 Task: Use the formula "DAYS" in spreadsheet "Project protfolio".
Action: Mouse moved to (152, 83)
Screenshot: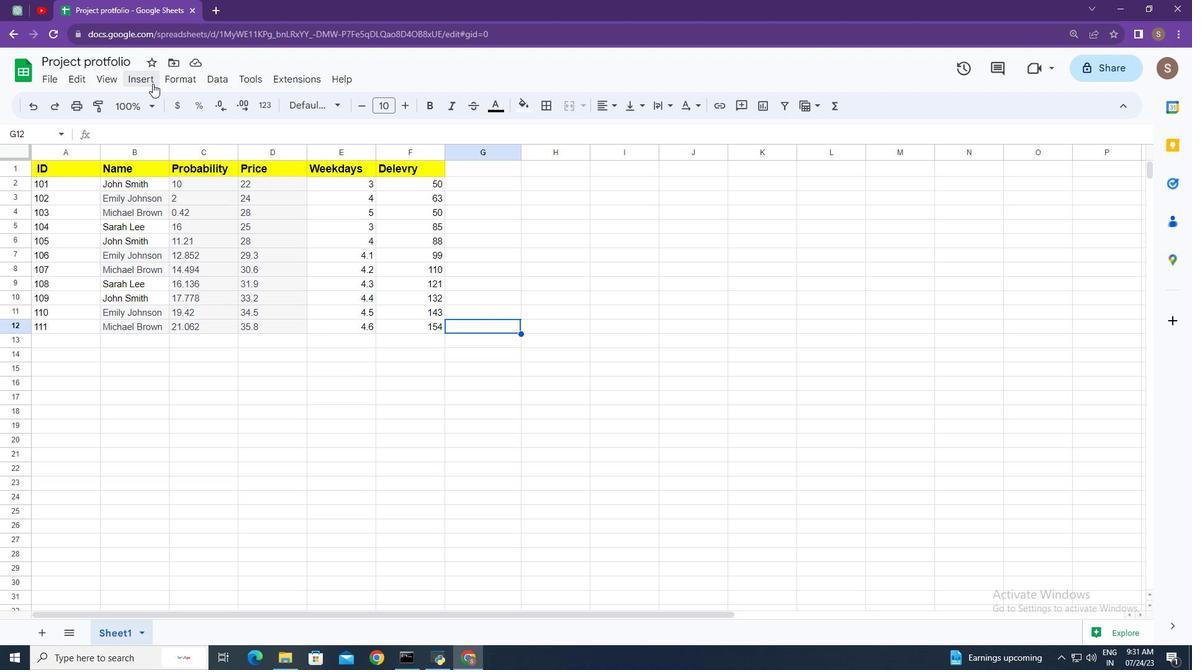 
Action: Mouse pressed left at (152, 83)
Screenshot: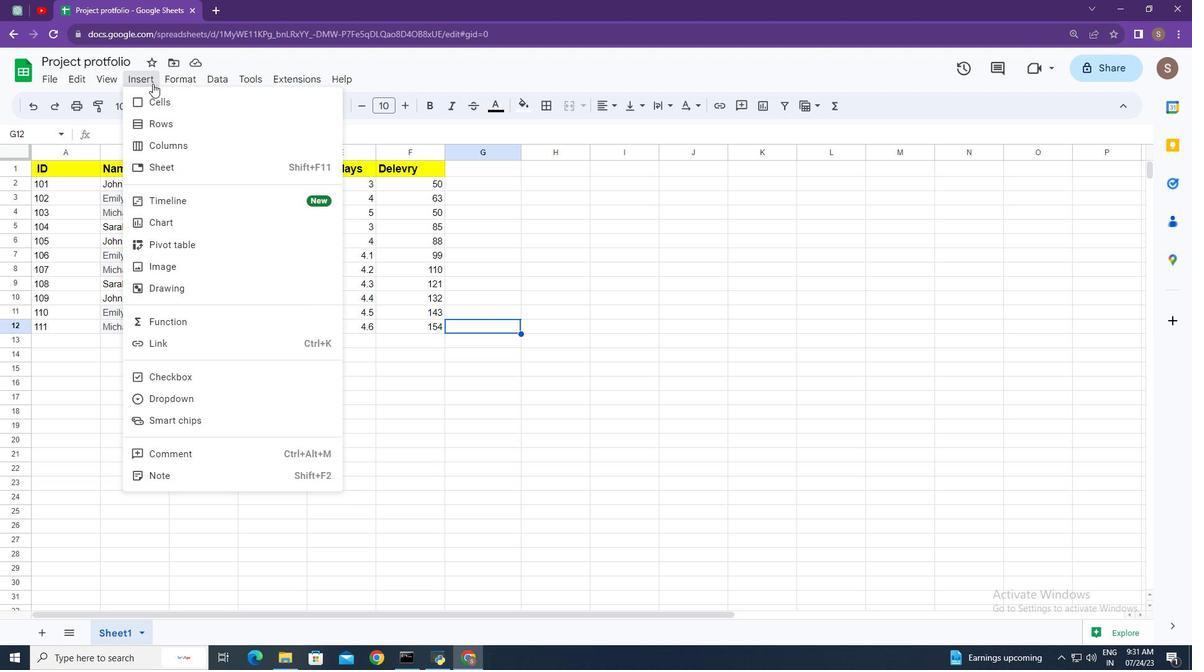
Action: Mouse moved to (213, 317)
Screenshot: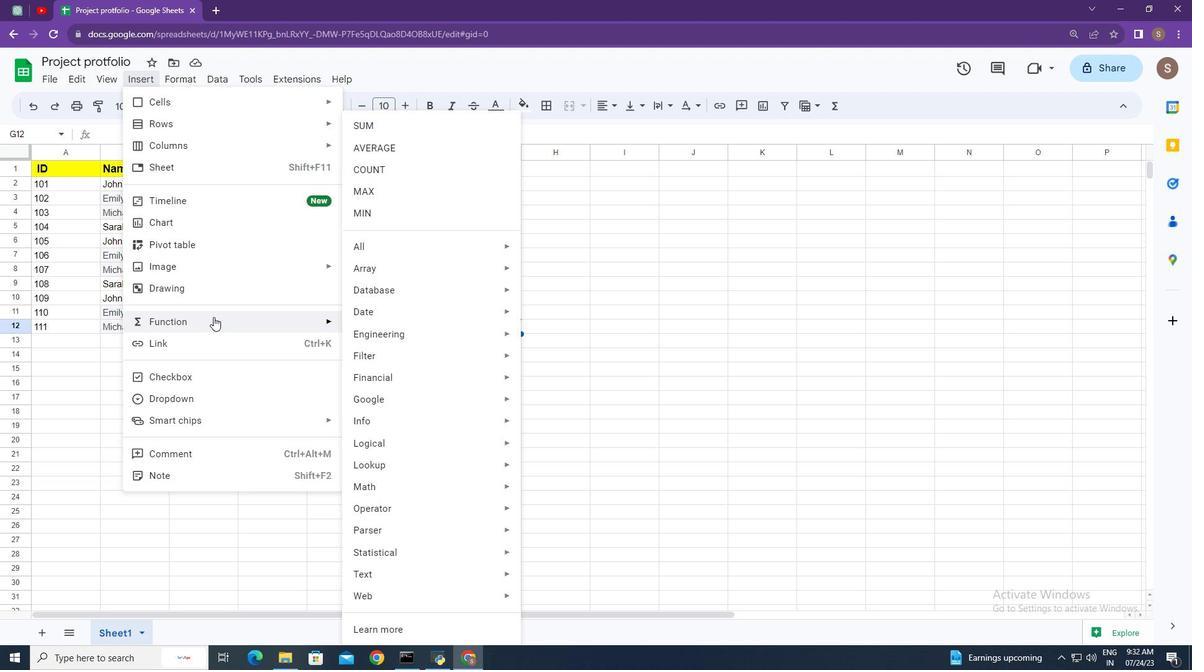 
Action: Mouse pressed left at (213, 317)
Screenshot: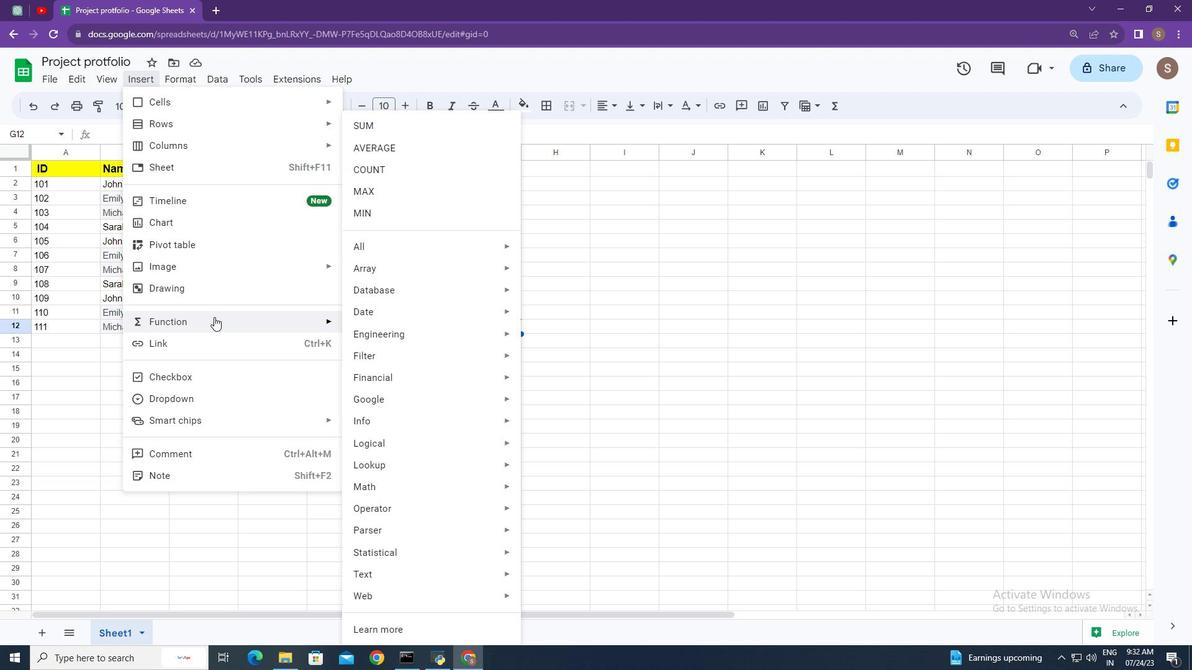
Action: Mouse moved to (399, 252)
Screenshot: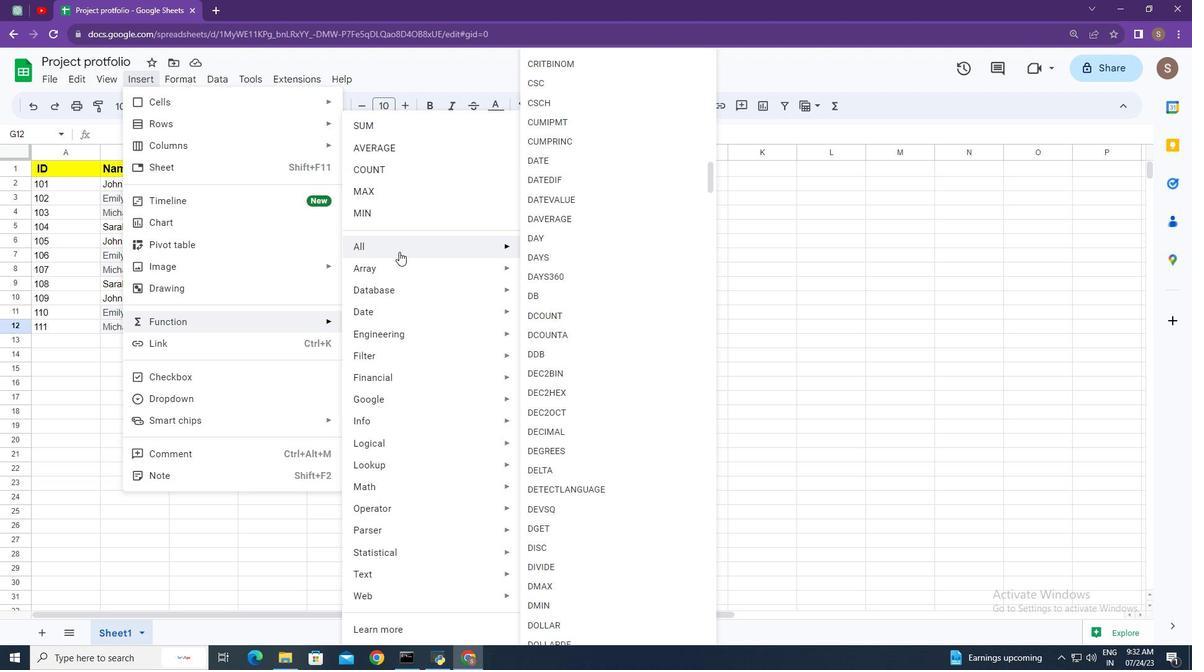
Action: Mouse pressed left at (399, 252)
Screenshot: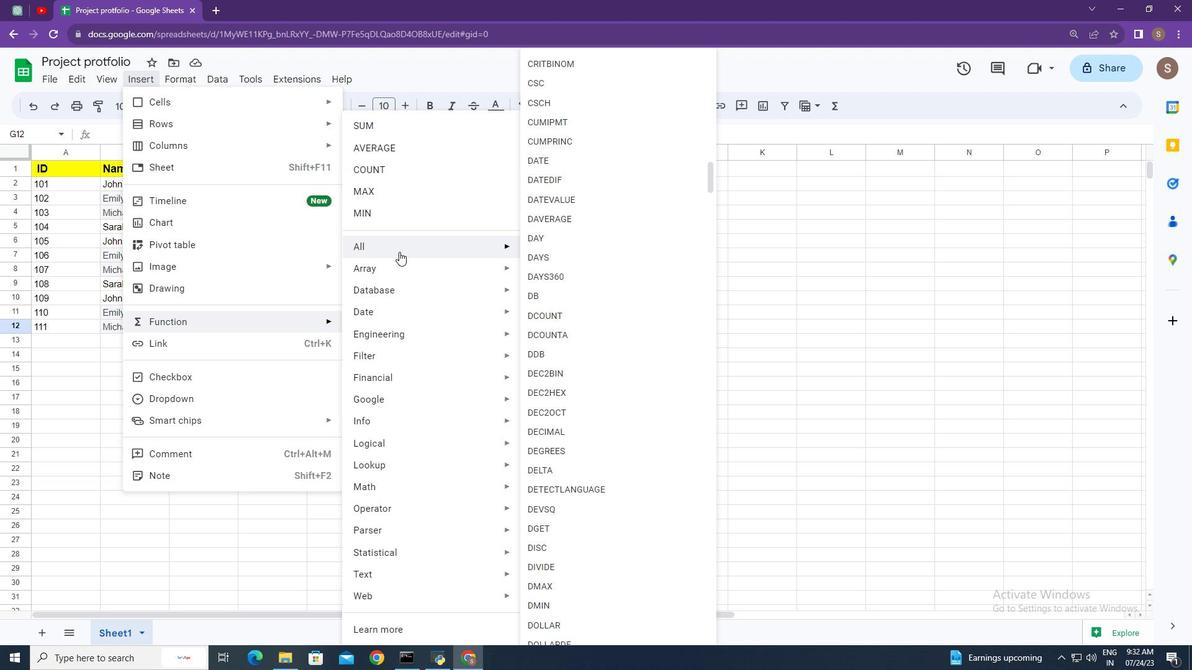 
Action: Mouse moved to (564, 258)
Screenshot: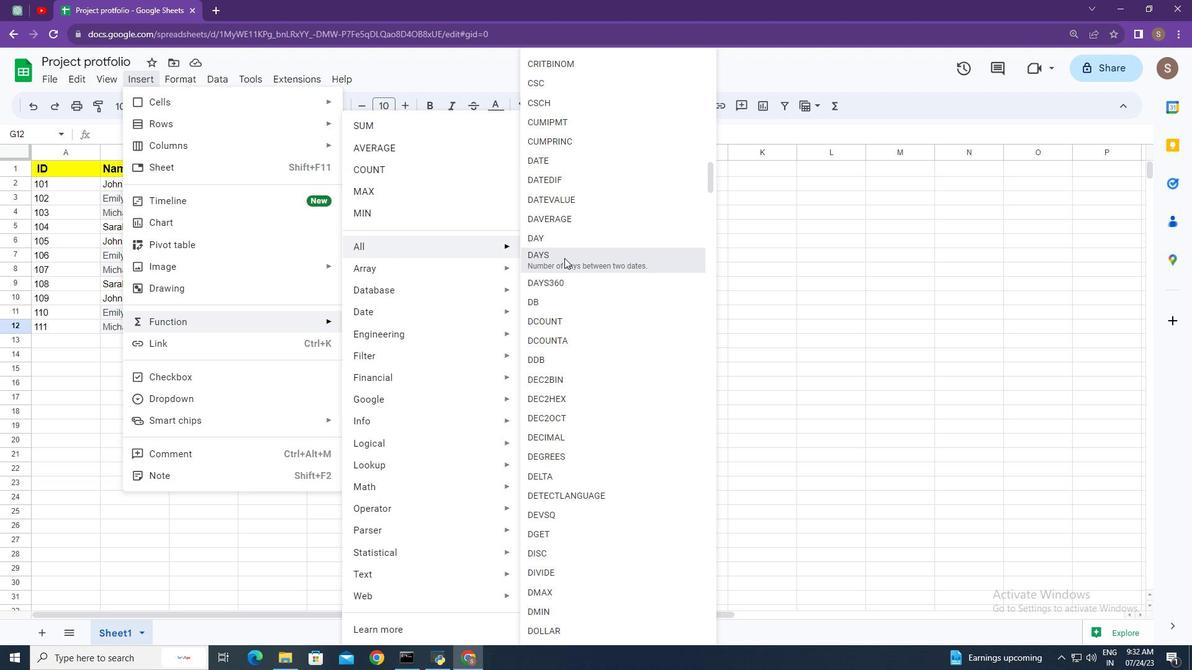 
Action: Mouse pressed left at (564, 258)
Screenshot: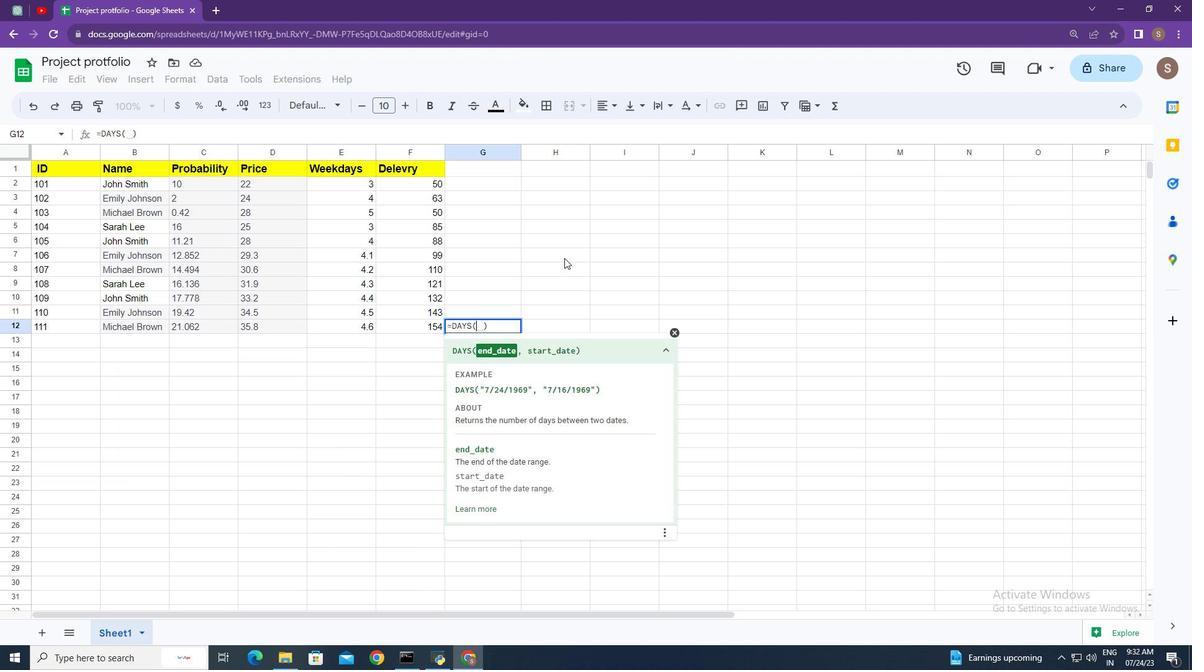 
Action: Mouse moved to (580, 293)
Screenshot: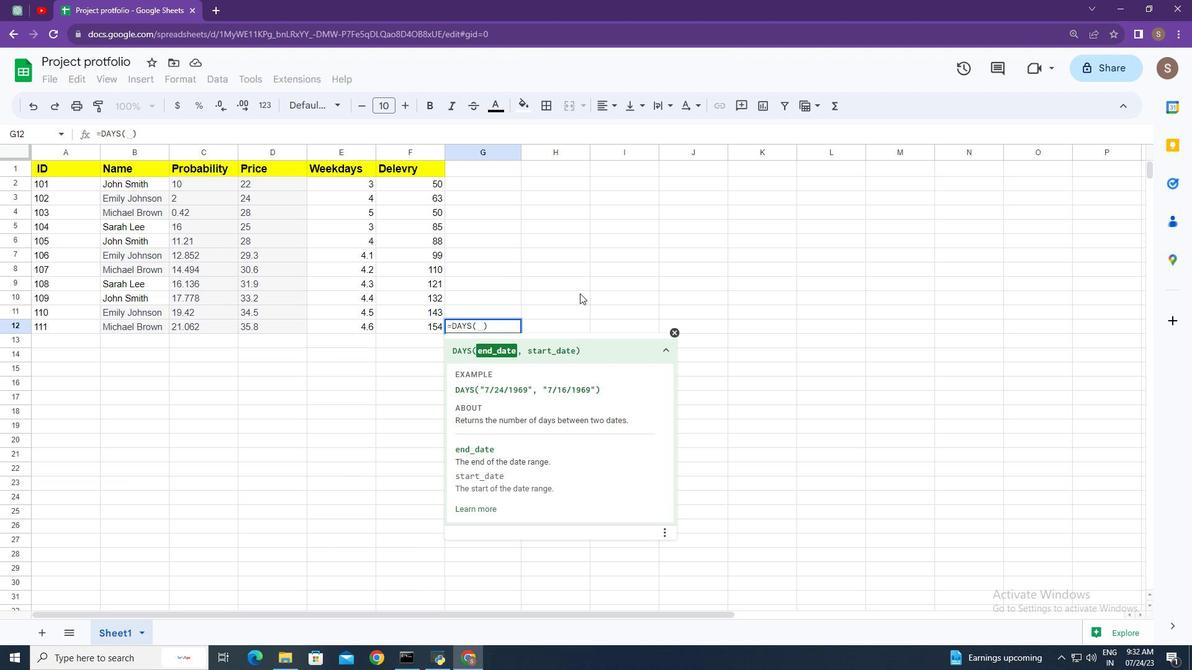 
Action: Key pressed <Key.shift_r>"7/24/1995<Key.shift_r>",<Key.space><Key.shift_r>"8/16/1995<Key.shift_r>"<Key.enter>
Screenshot: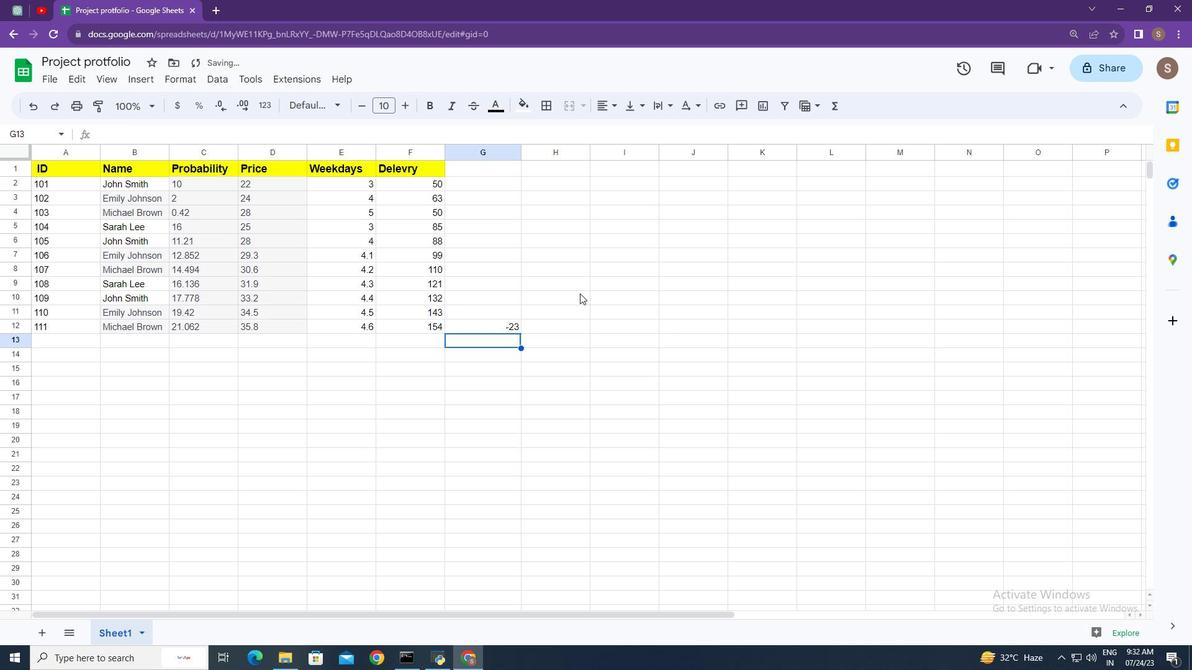 
